 Task: For heading  Tahoma with underline.  font size for heading20,  'Change the font style of data to'Arial.  and font size to 12,  Change the alignment of both headline & data to Align left.  In the sheet   Prodigy Sales log book
Action: Mouse moved to (152, 170)
Screenshot: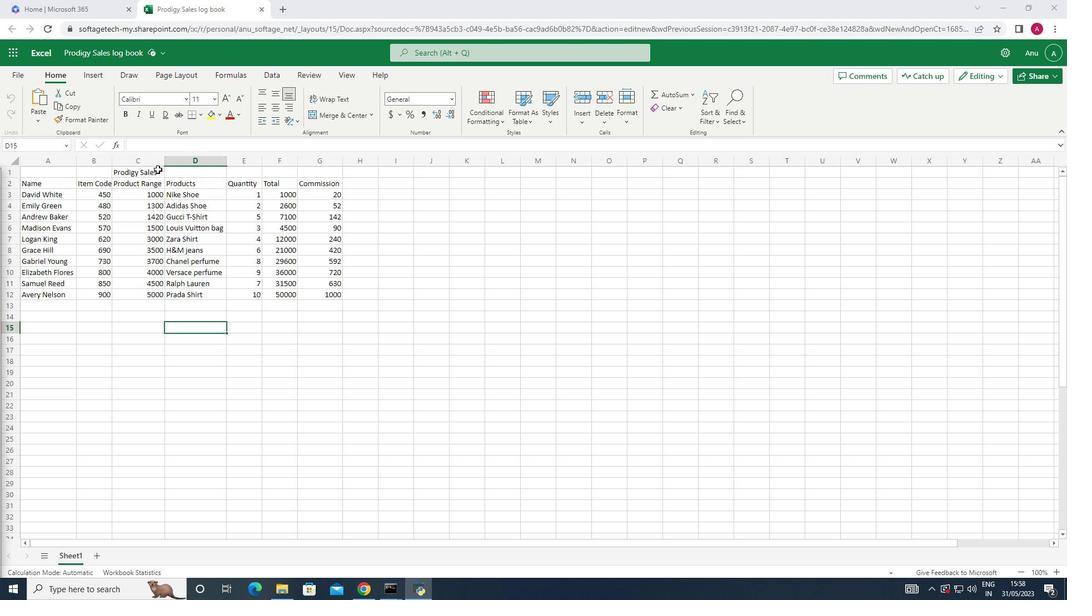 
Action: Mouse pressed left at (152, 170)
Screenshot: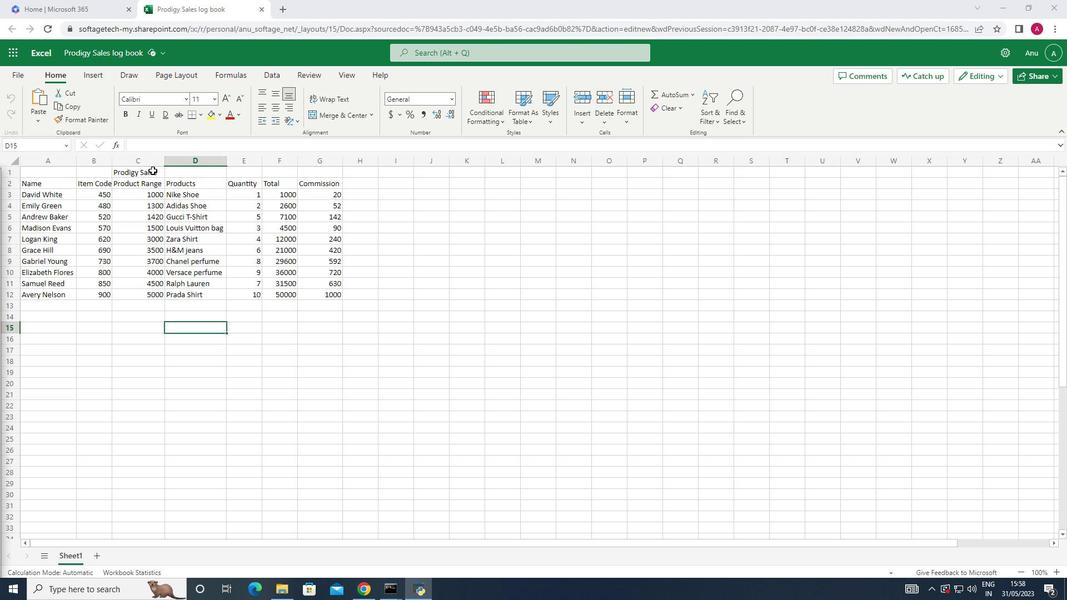
Action: Mouse moved to (184, 101)
Screenshot: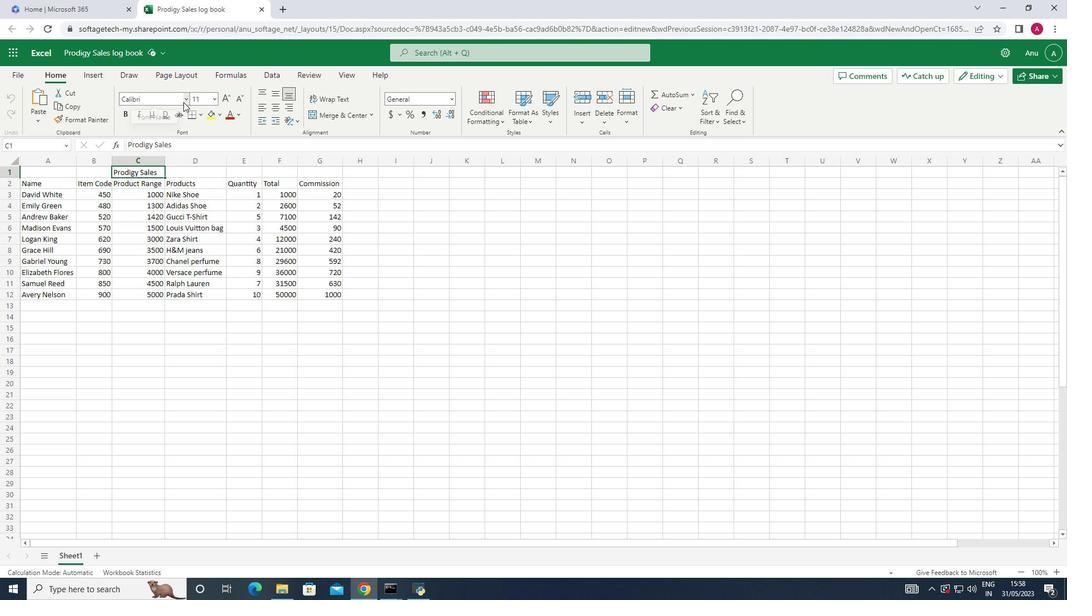 
Action: Mouse pressed left at (184, 101)
Screenshot: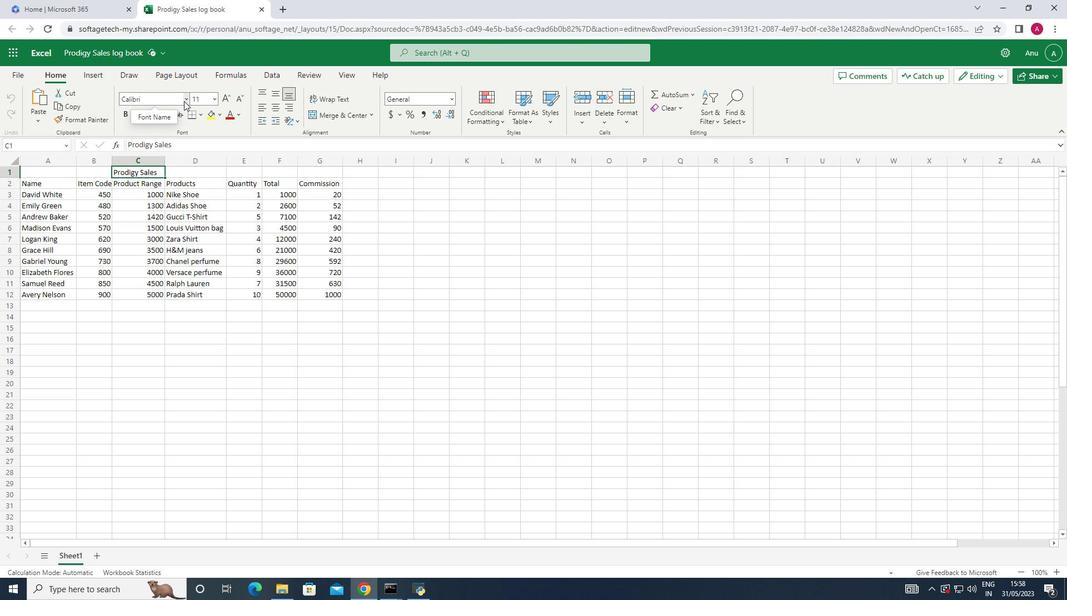 
Action: Mouse moved to (144, 256)
Screenshot: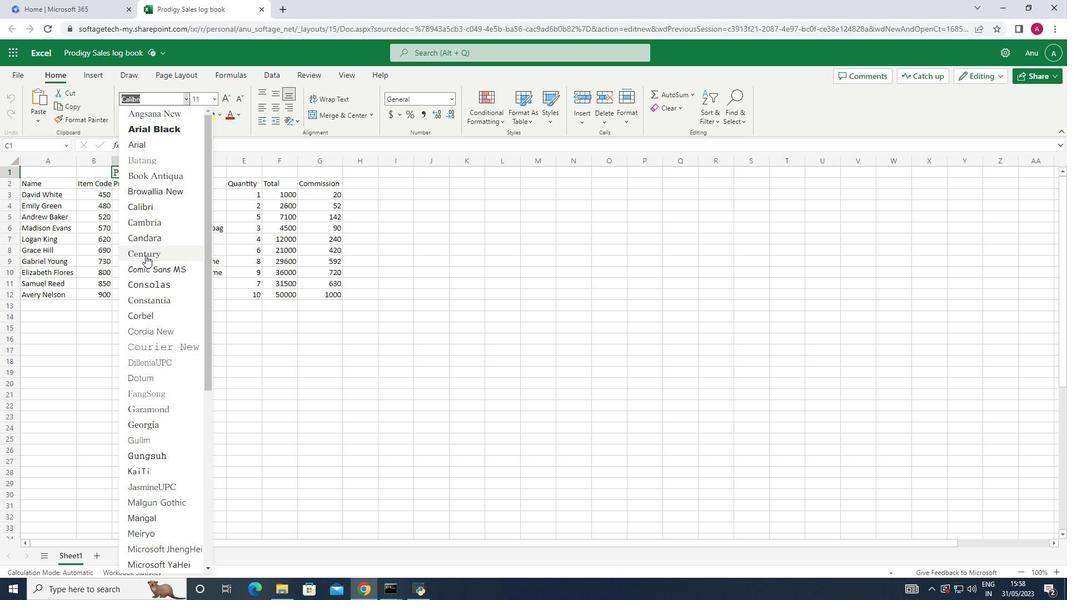 
Action: Mouse scrolled (144, 256) with delta (0, 0)
Screenshot: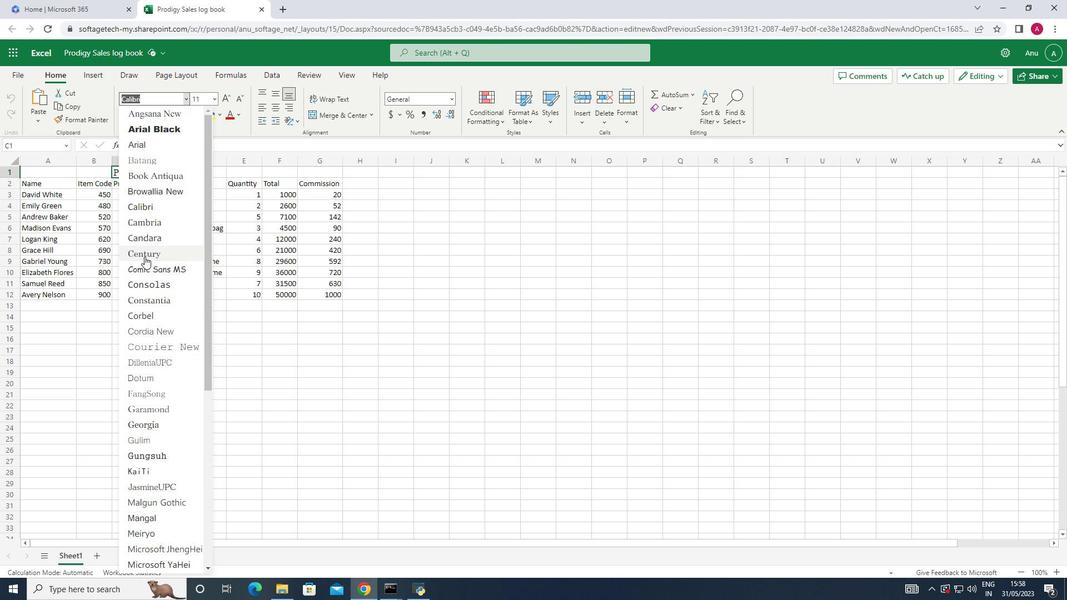 
Action: Mouse scrolled (144, 256) with delta (0, 0)
Screenshot: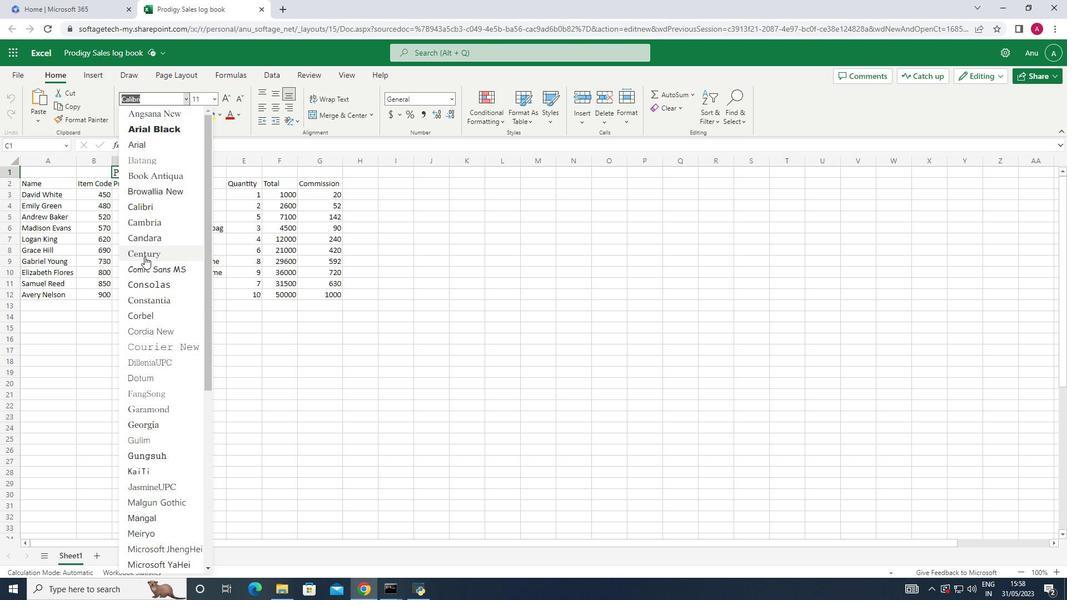 
Action: Mouse moved to (144, 257)
Screenshot: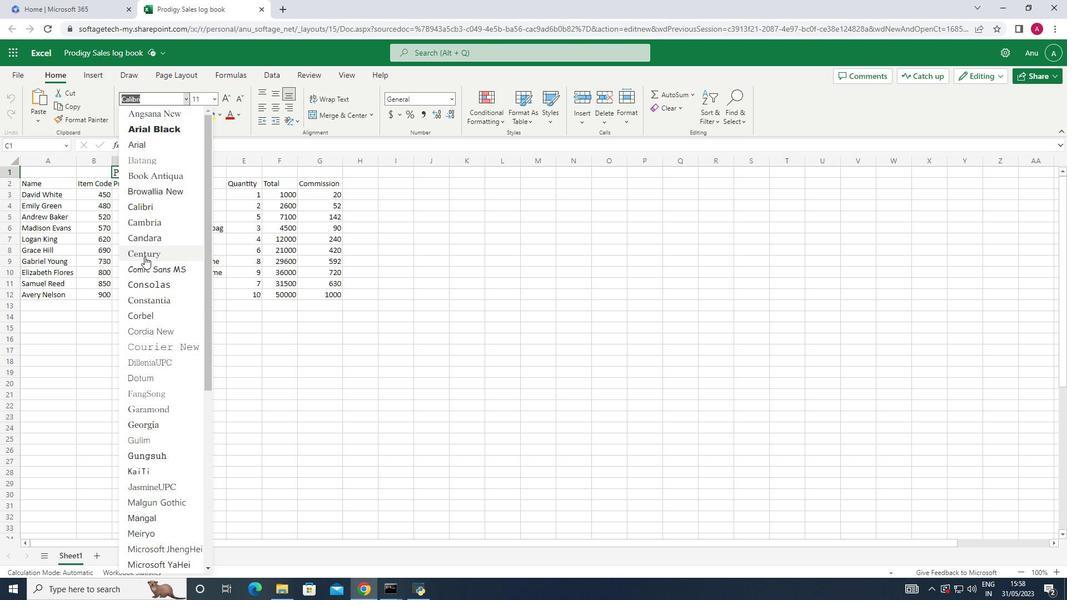 
Action: Mouse scrolled (144, 256) with delta (0, 0)
Screenshot: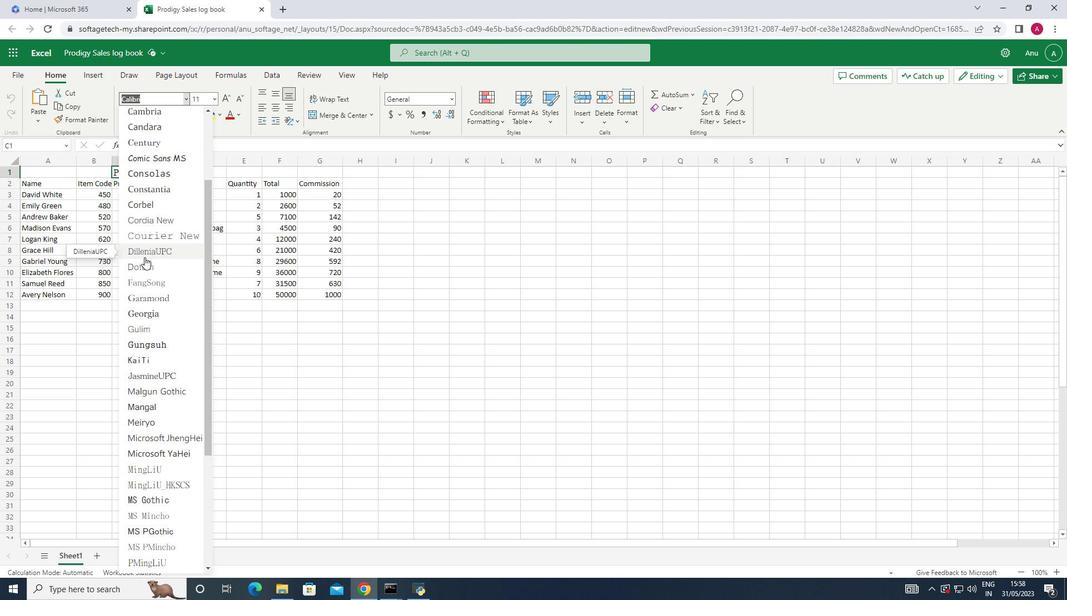 
Action: Mouse scrolled (144, 256) with delta (0, 0)
Screenshot: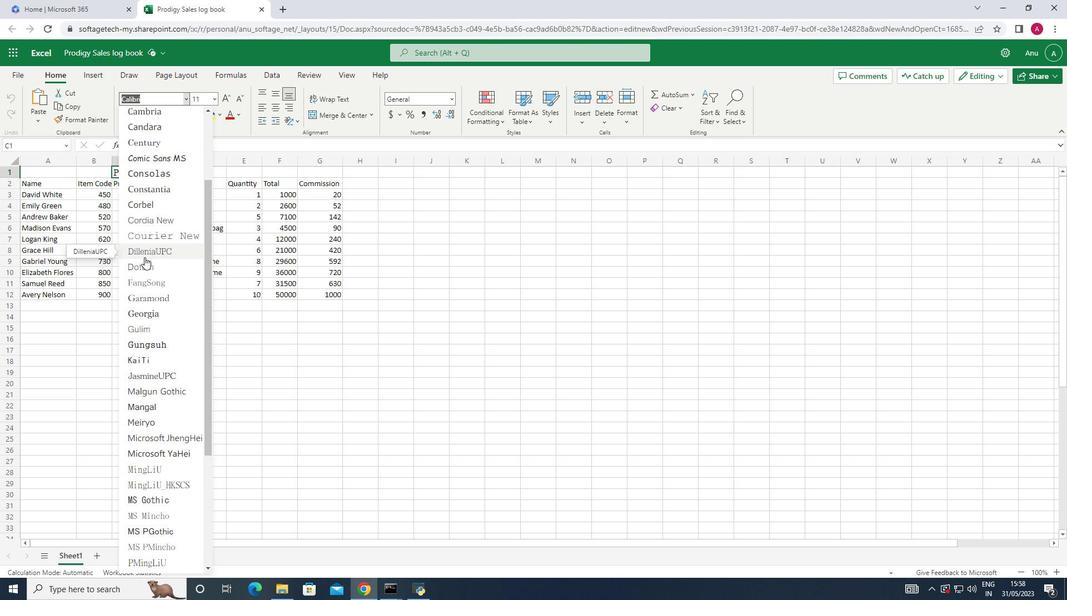 
Action: Mouse scrolled (144, 256) with delta (0, 0)
Screenshot: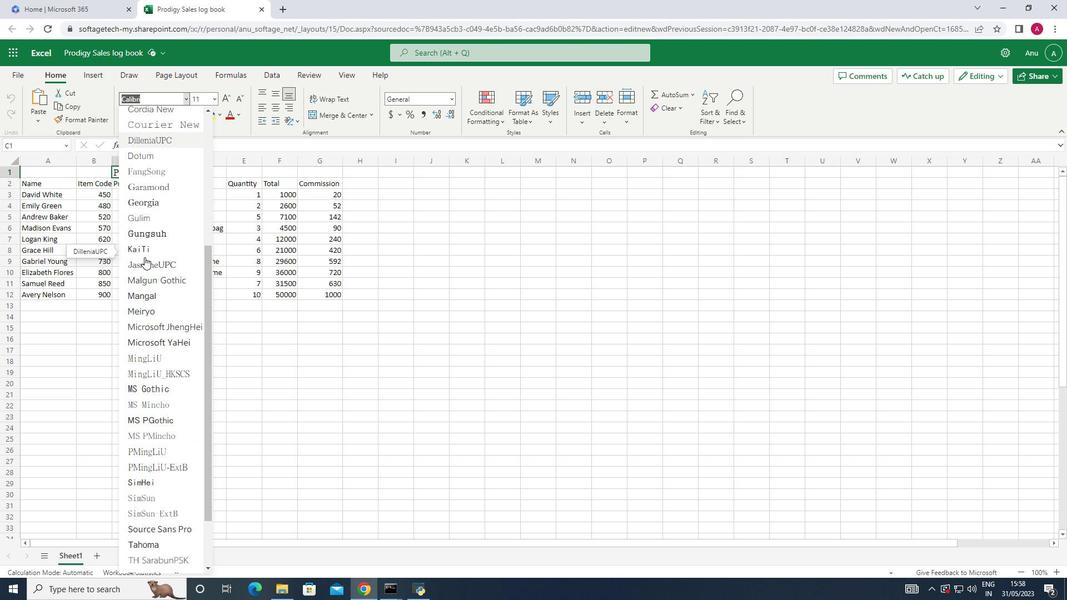 
Action: Mouse scrolled (144, 256) with delta (0, 0)
Screenshot: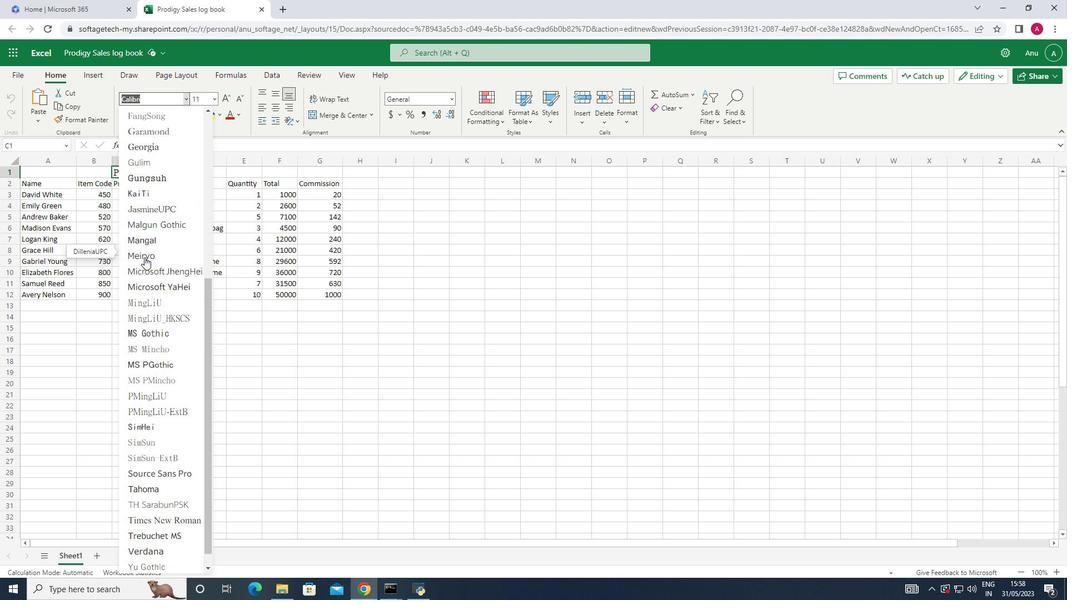 
Action: Mouse scrolled (144, 256) with delta (0, 0)
Screenshot: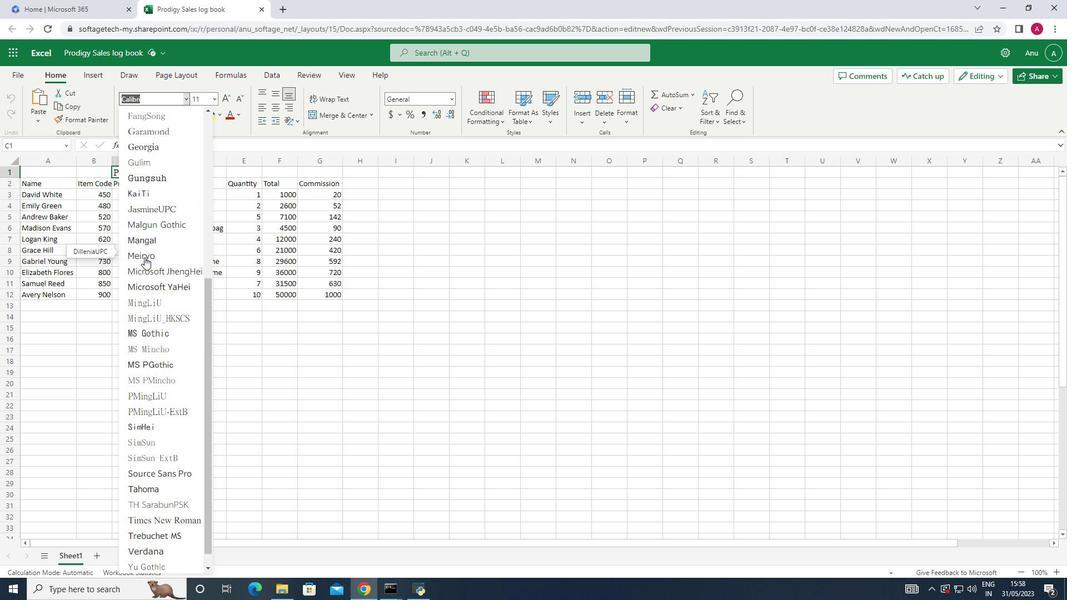 
Action: Mouse moved to (155, 470)
Screenshot: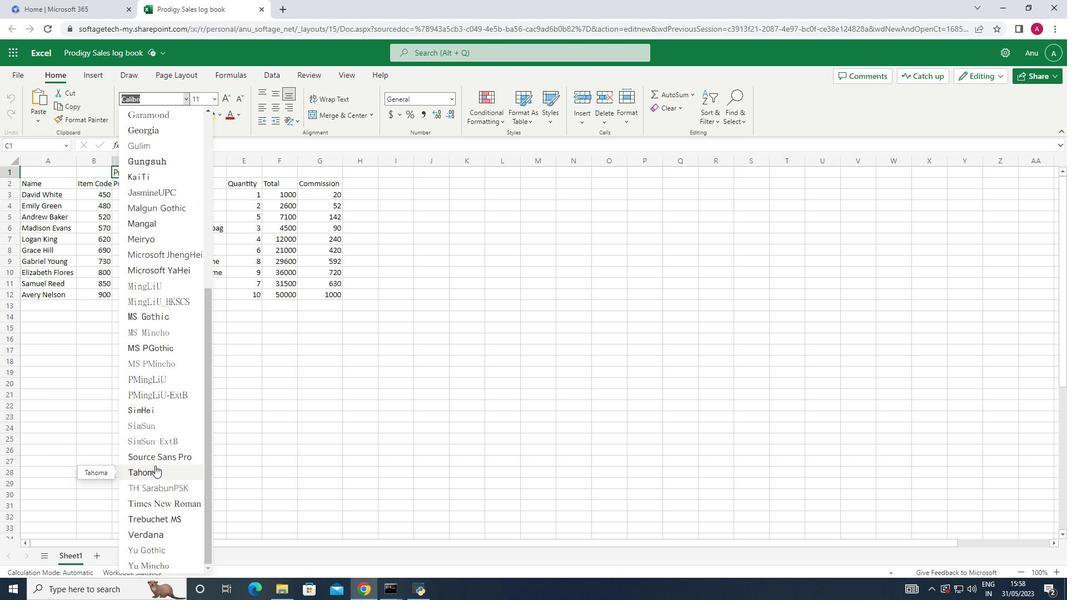
Action: Mouse pressed left at (155, 470)
Screenshot: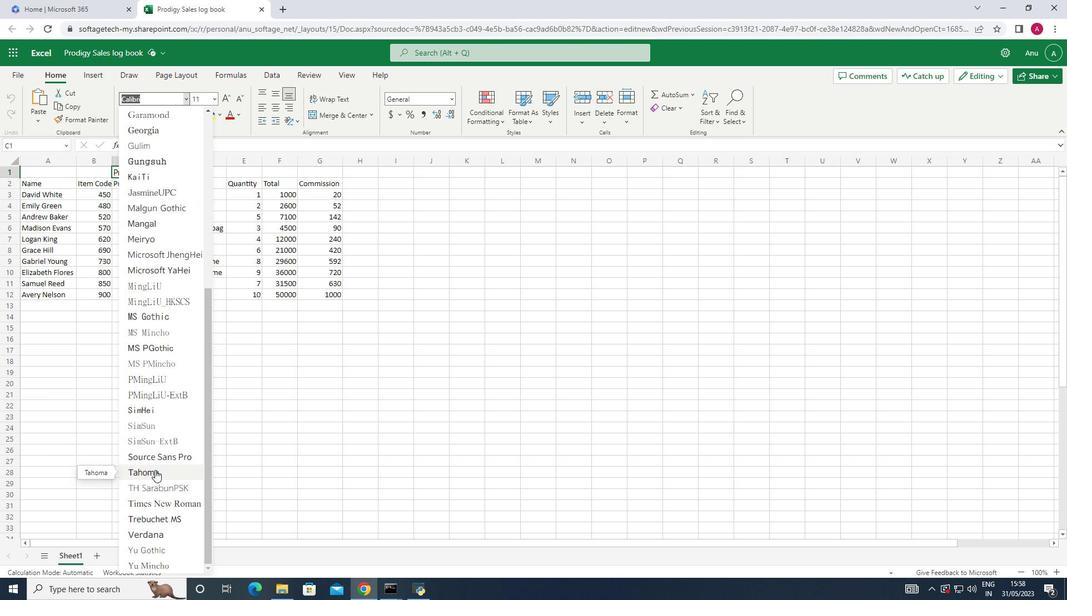 
Action: Mouse moved to (152, 117)
Screenshot: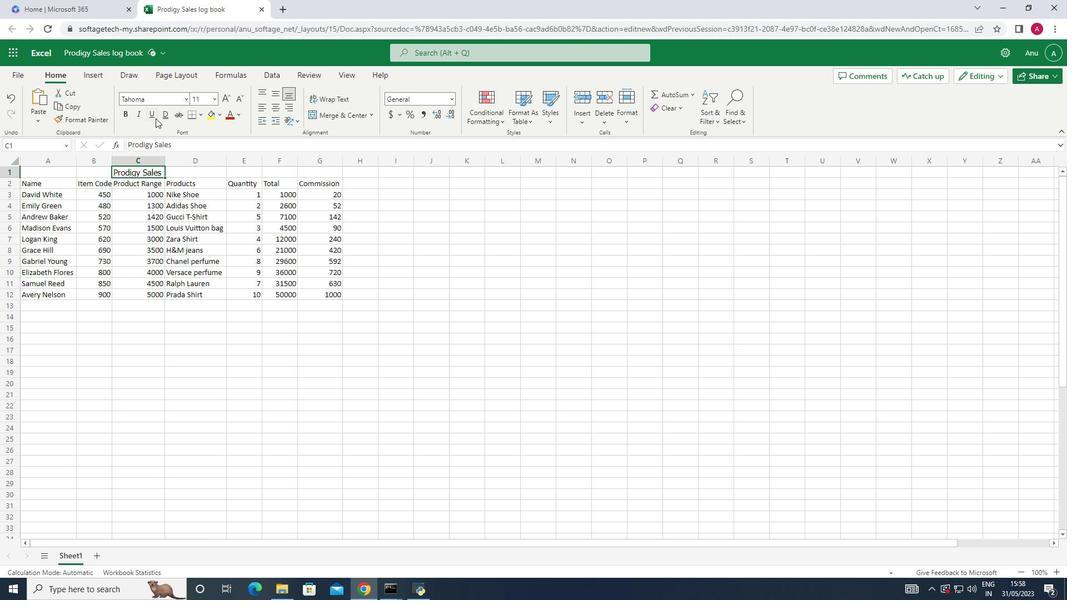 
Action: Mouse pressed left at (152, 117)
Screenshot: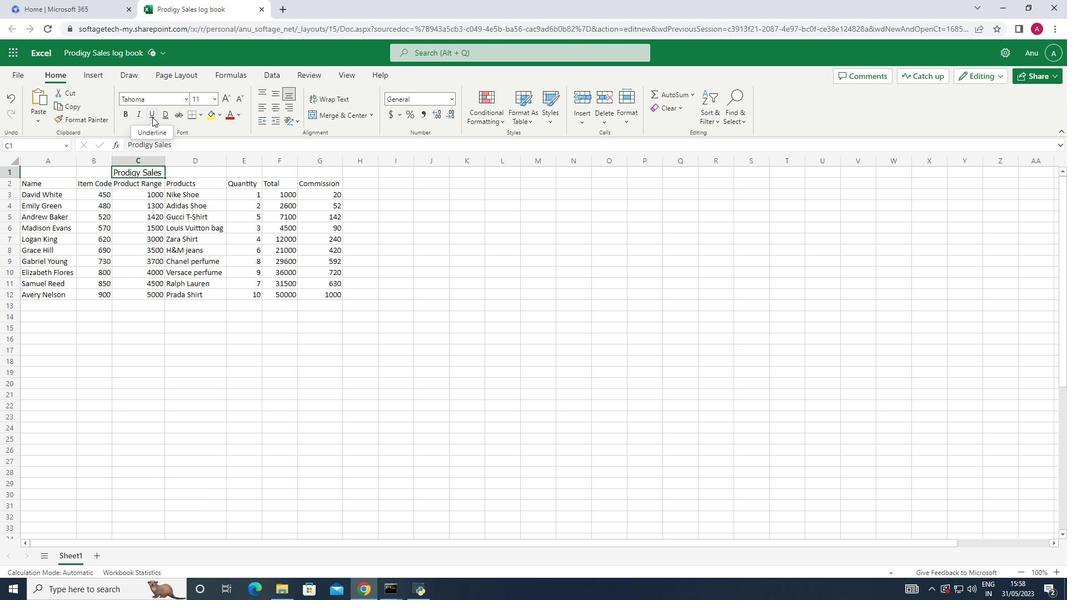 
Action: Mouse moved to (212, 102)
Screenshot: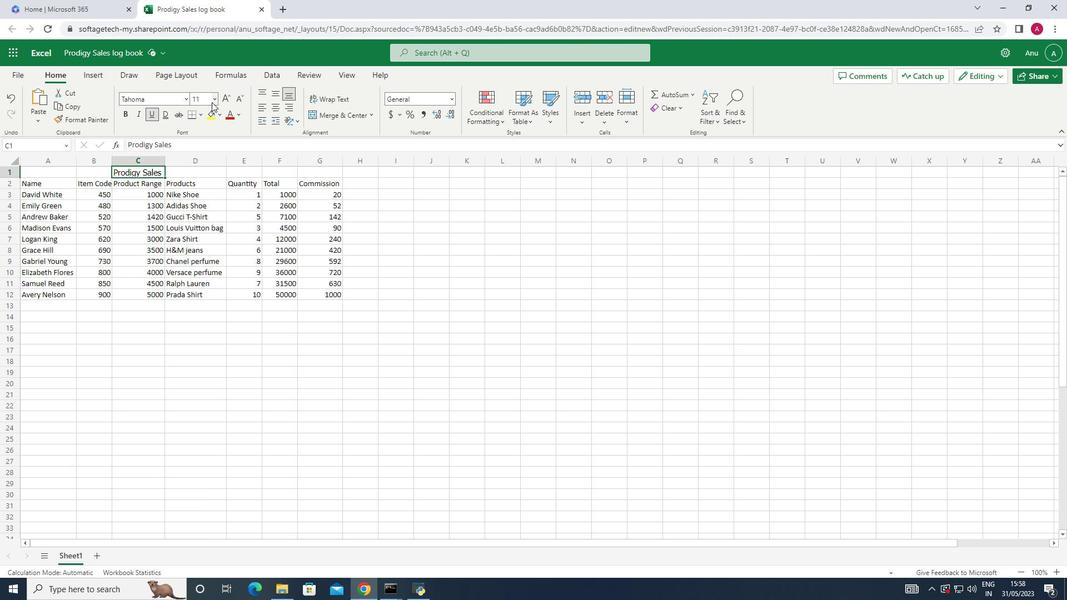
Action: Mouse pressed left at (212, 102)
Screenshot: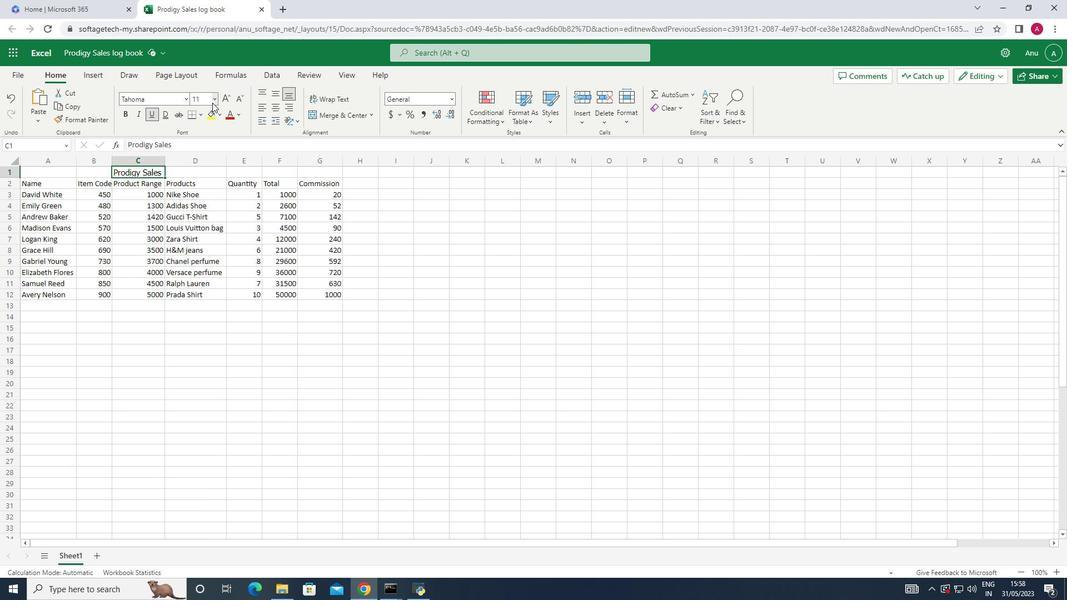 
Action: Mouse moved to (209, 234)
Screenshot: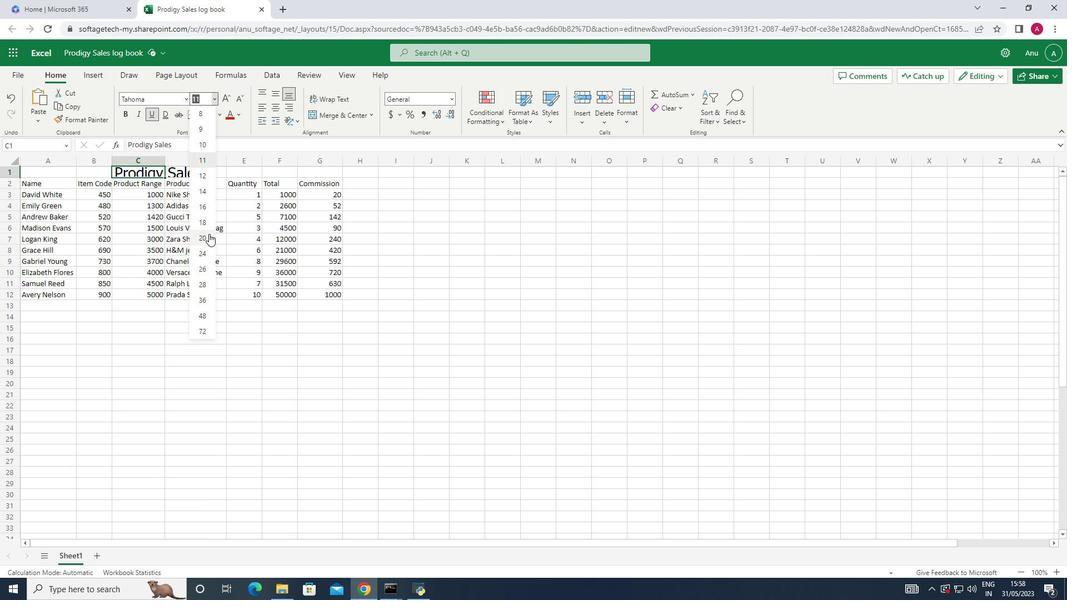 
Action: Mouse pressed left at (209, 234)
Screenshot: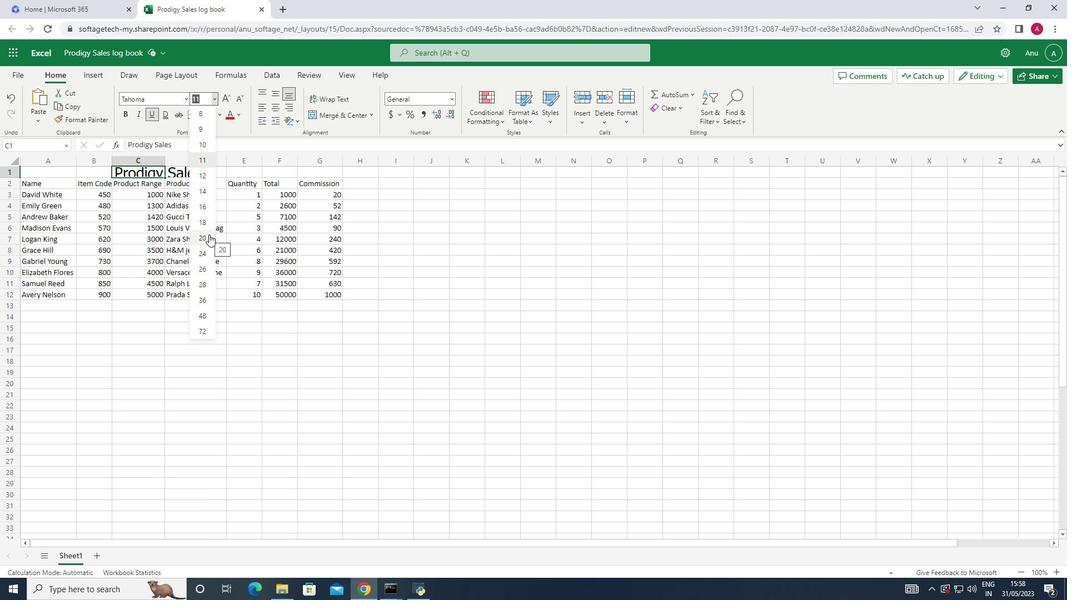 
Action: Mouse moved to (37, 185)
Screenshot: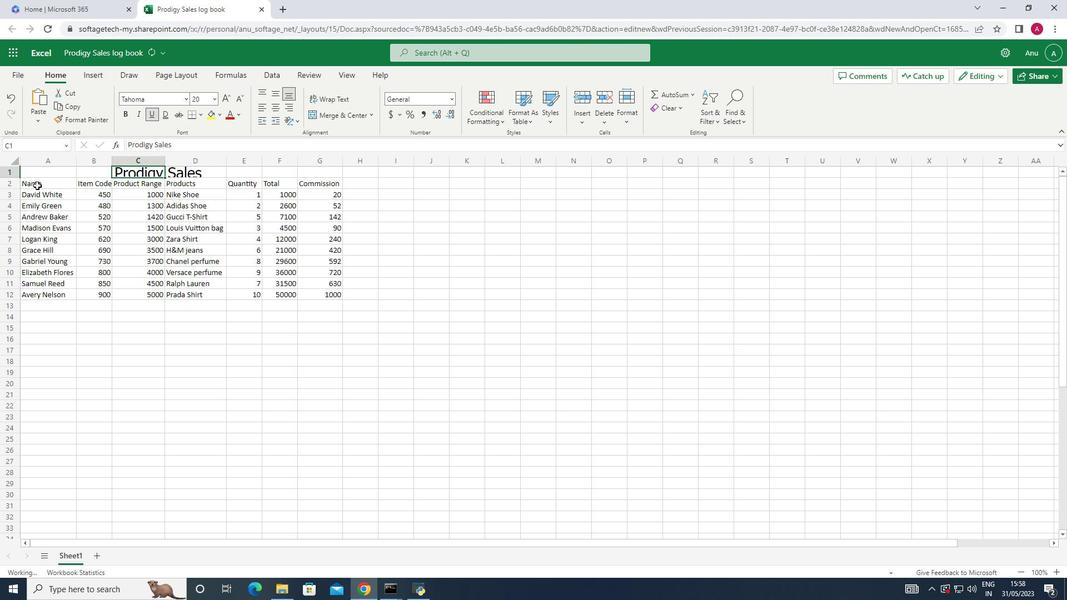 
Action: Mouse pressed left at (37, 185)
Screenshot: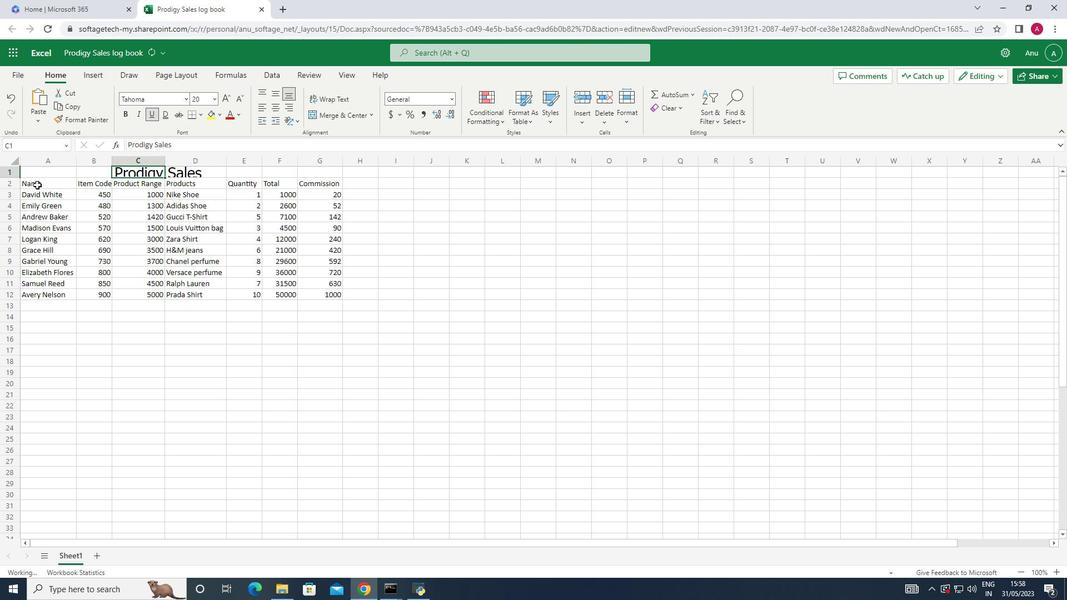 
Action: Mouse moved to (185, 96)
Screenshot: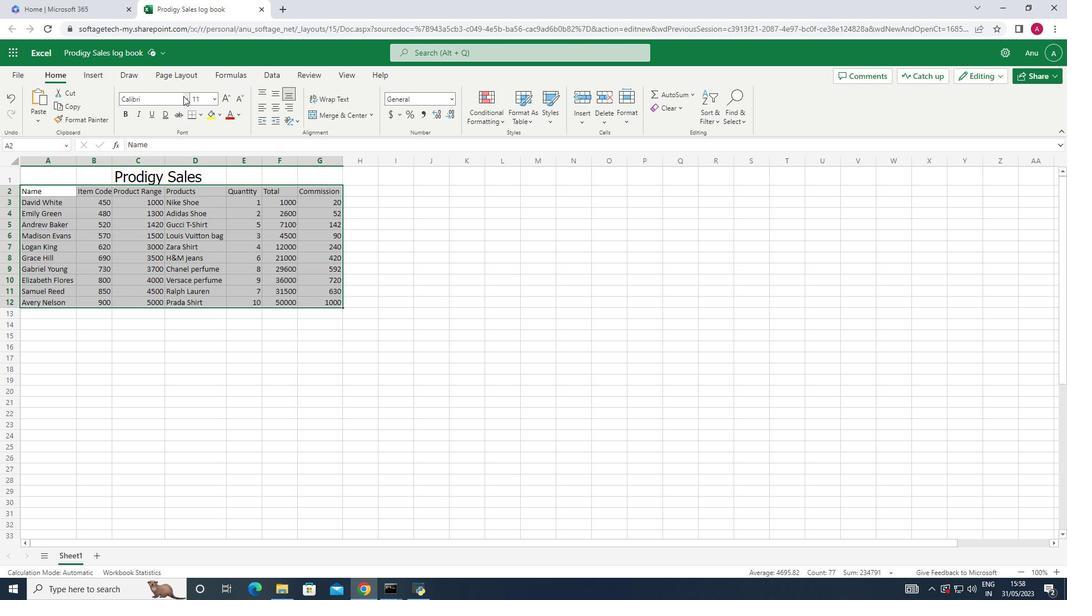 
Action: Mouse pressed left at (185, 96)
Screenshot: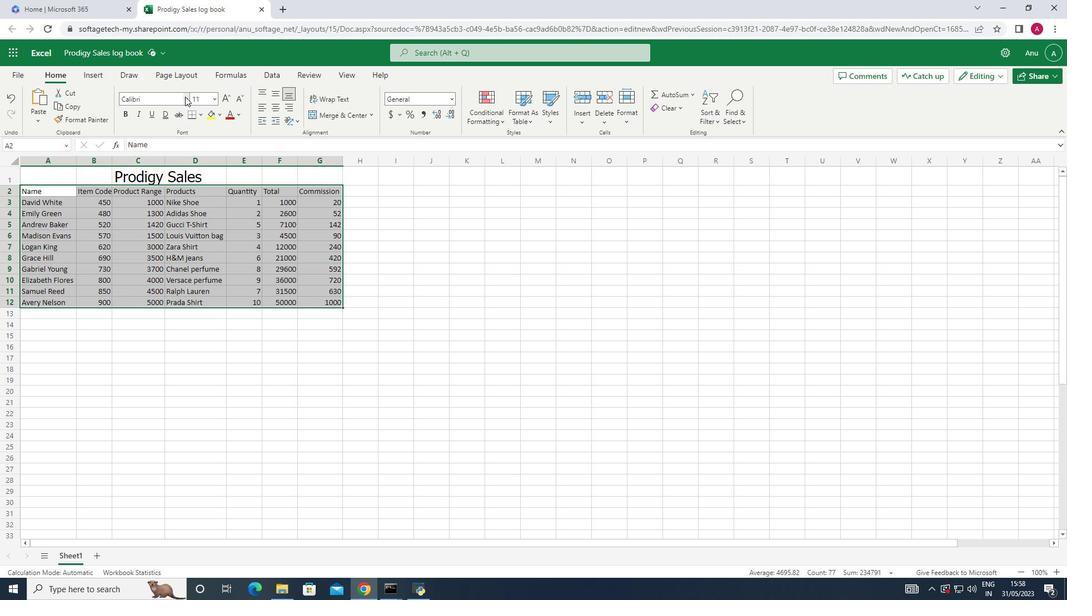 
Action: Mouse moved to (161, 138)
Screenshot: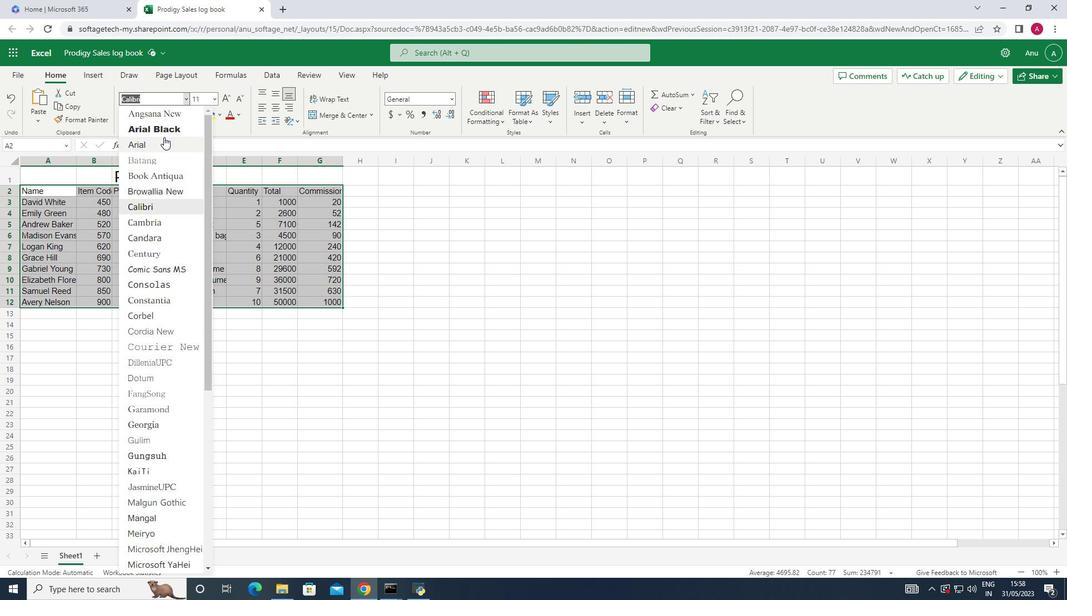
Action: Mouse pressed left at (161, 138)
Screenshot: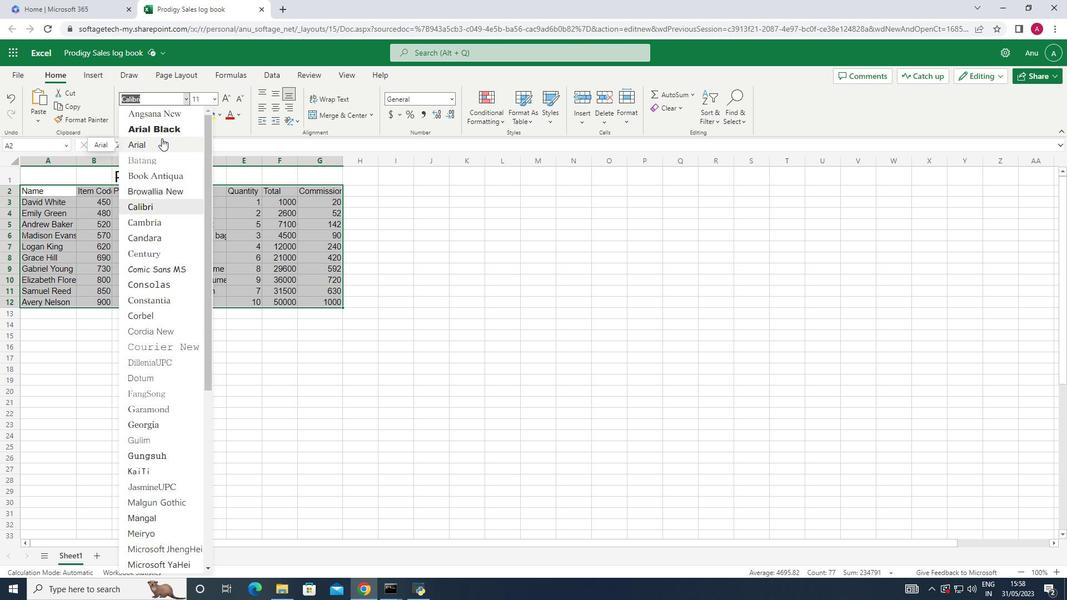 
Action: Mouse moved to (213, 100)
Screenshot: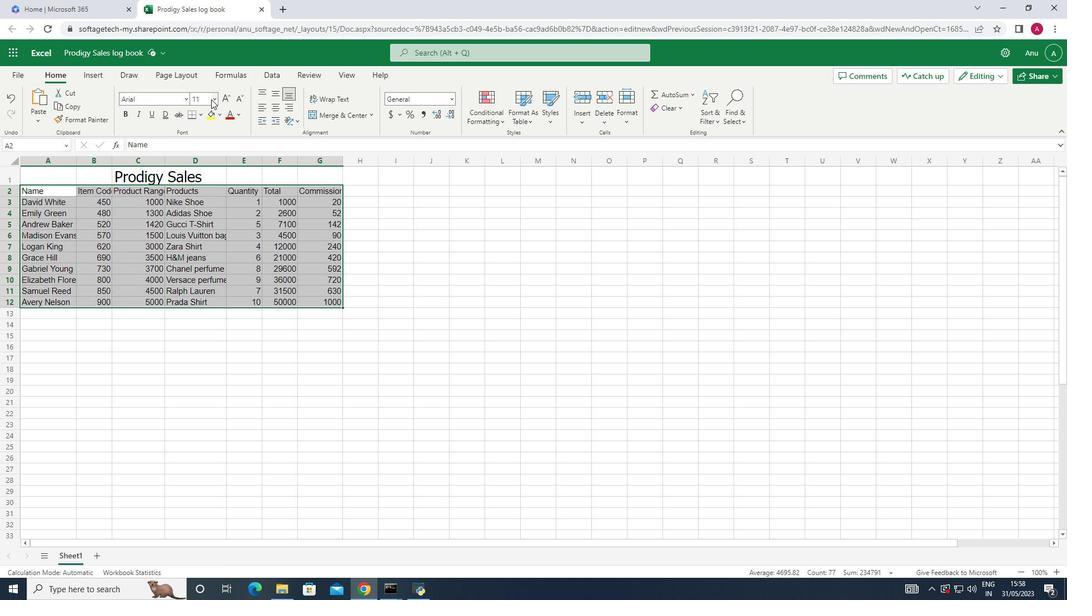 
Action: Mouse pressed left at (213, 100)
Screenshot: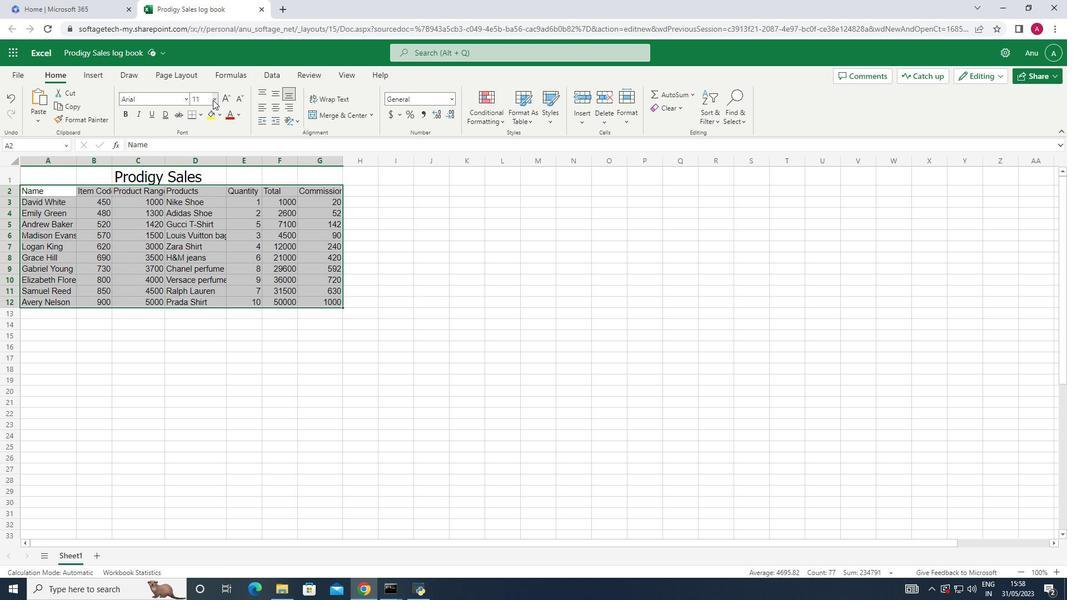 
Action: Mouse moved to (204, 172)
Screenshot: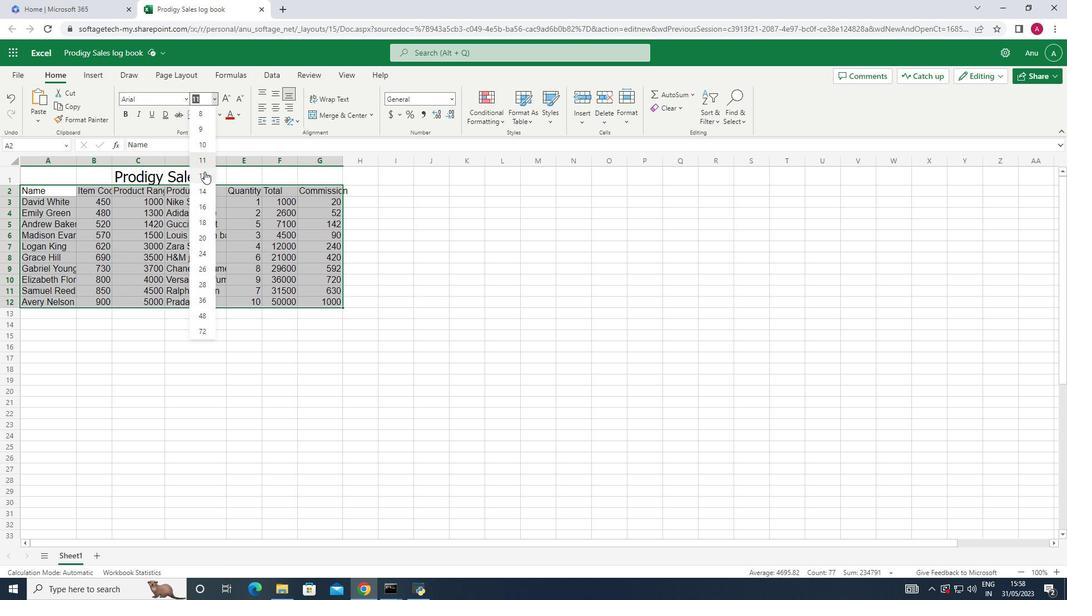 
Action: Mouse pressed left at (204, 172)
Screenshot: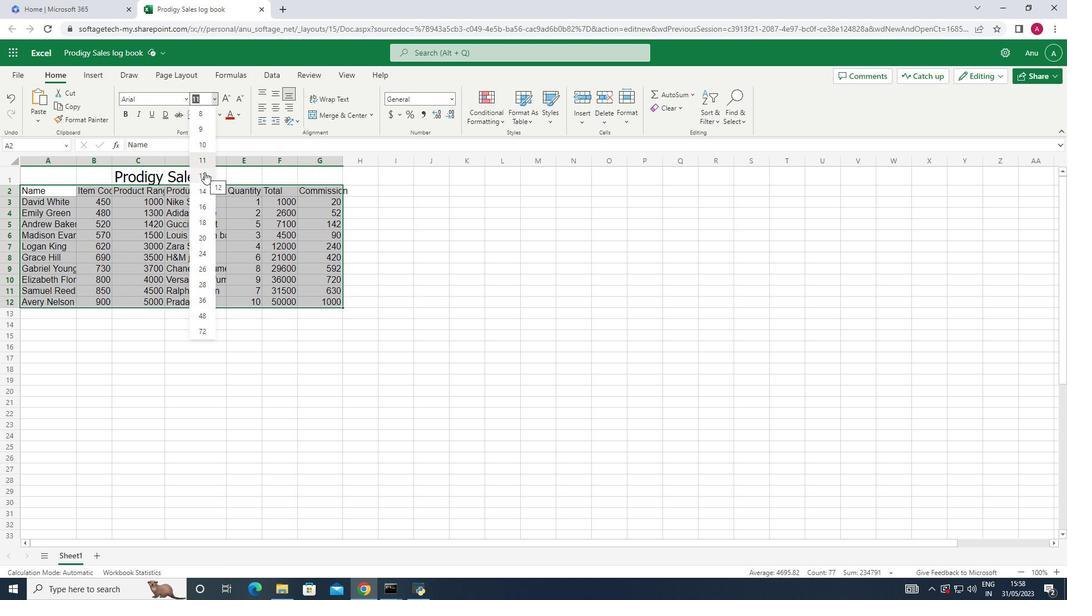 
Action: Mouse moved to (260, 109)
Screenshot: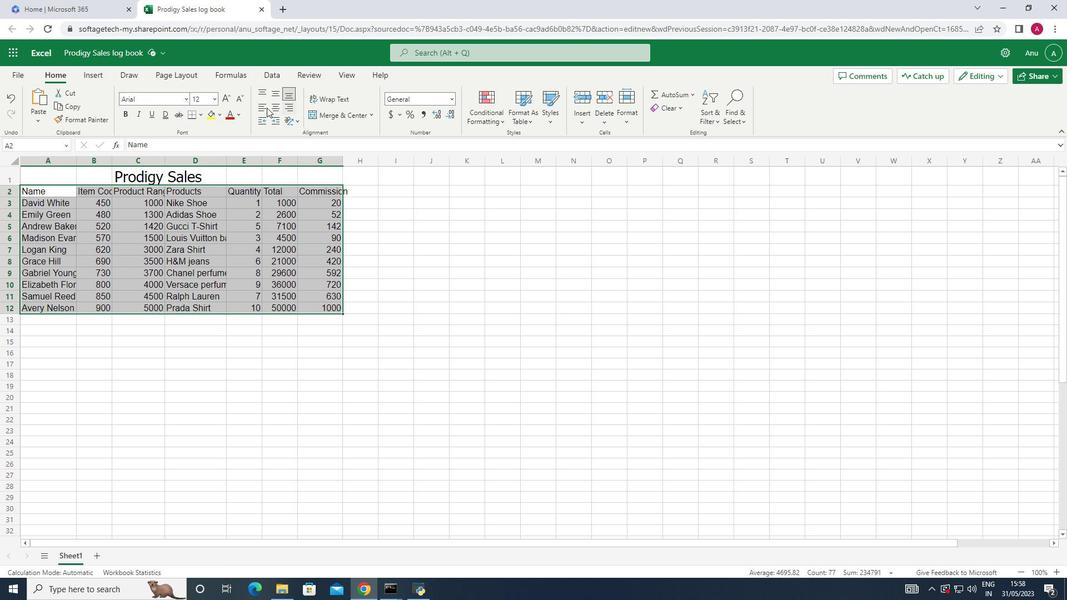 
Action: Mouse pressed left at (260, 109)
Screenshot: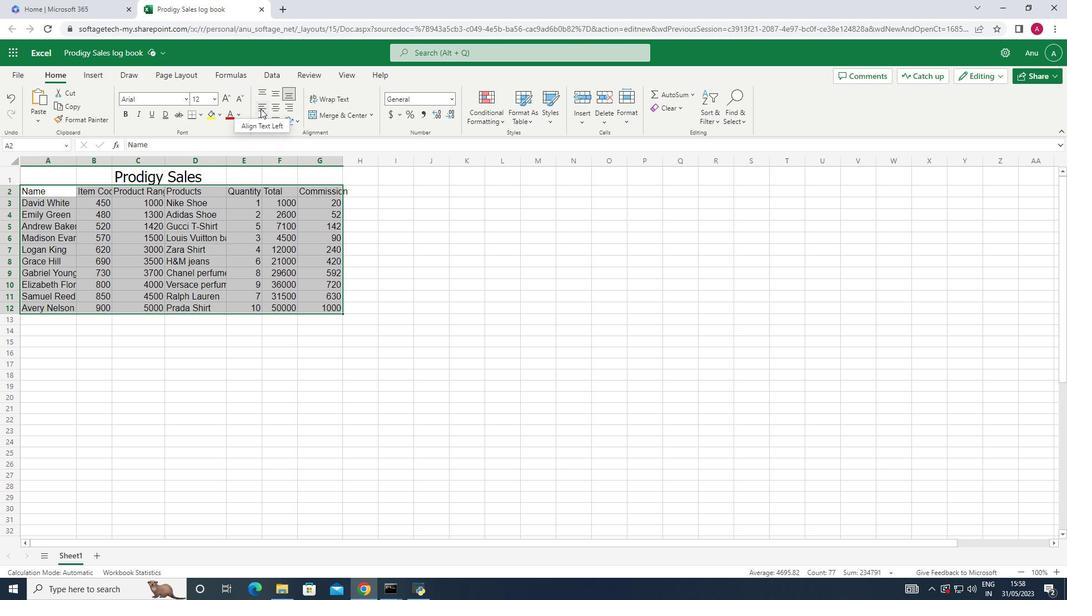 
Action: Mouse moved to (389, 265)
Screenshot: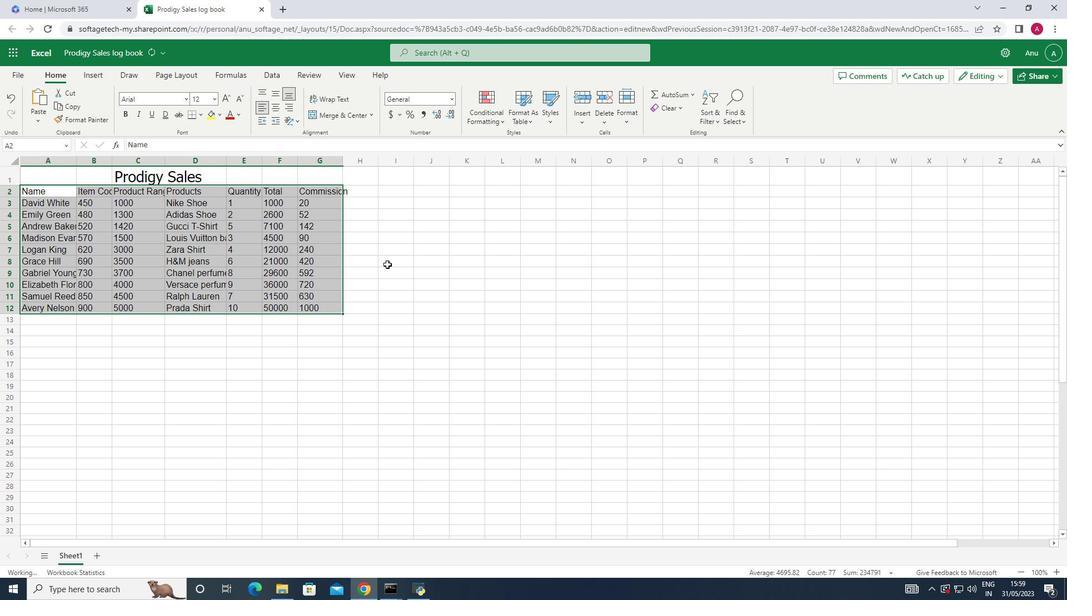 
Action: Mouse pressed left at (389, 265)
Screenshot: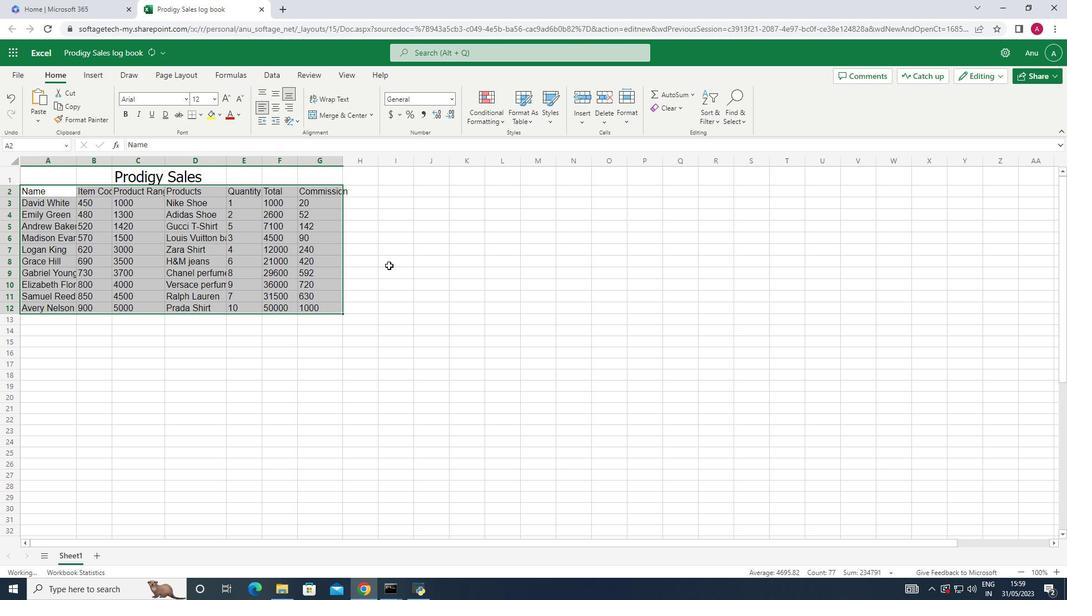 
Action: Mouse moved to (341, 160)
Screenshot: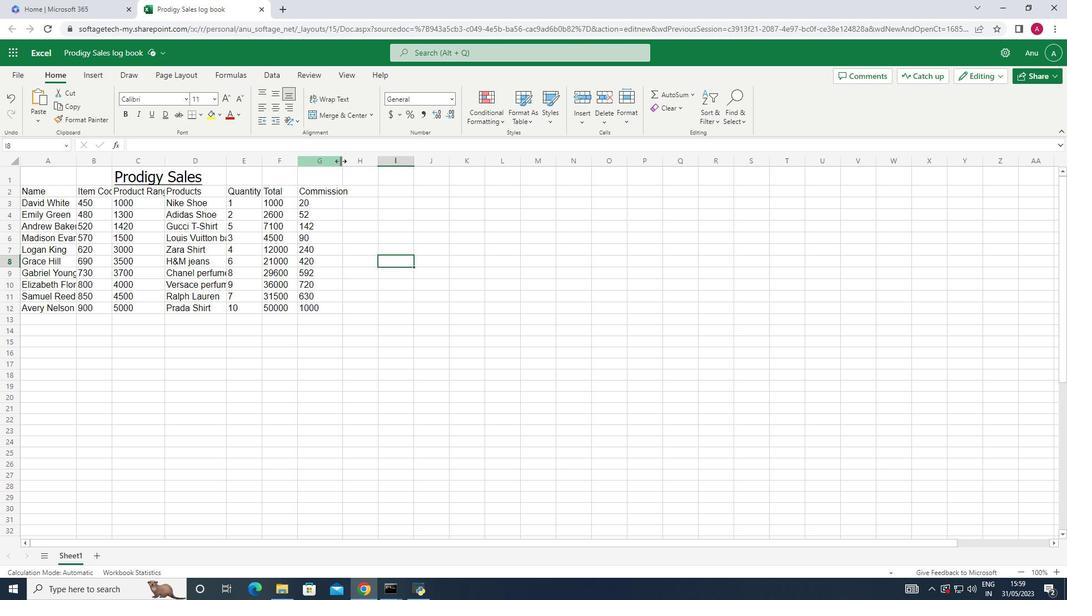 
Action: Mouse pressed left at (341, 160)
Screenshot: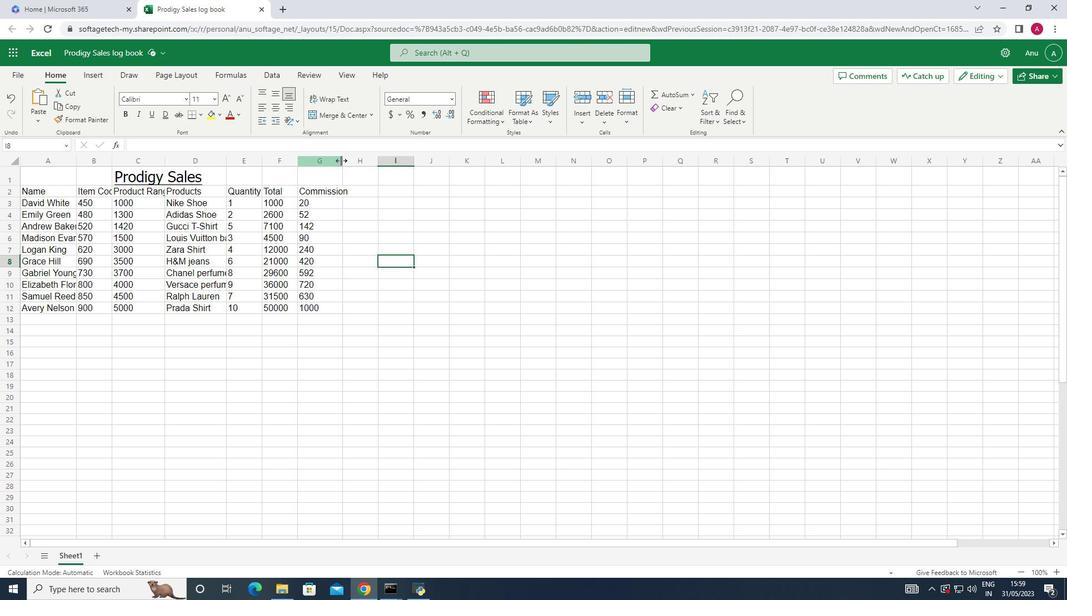 
Action: Mouse pressed left at (341, 160)
Screenshot: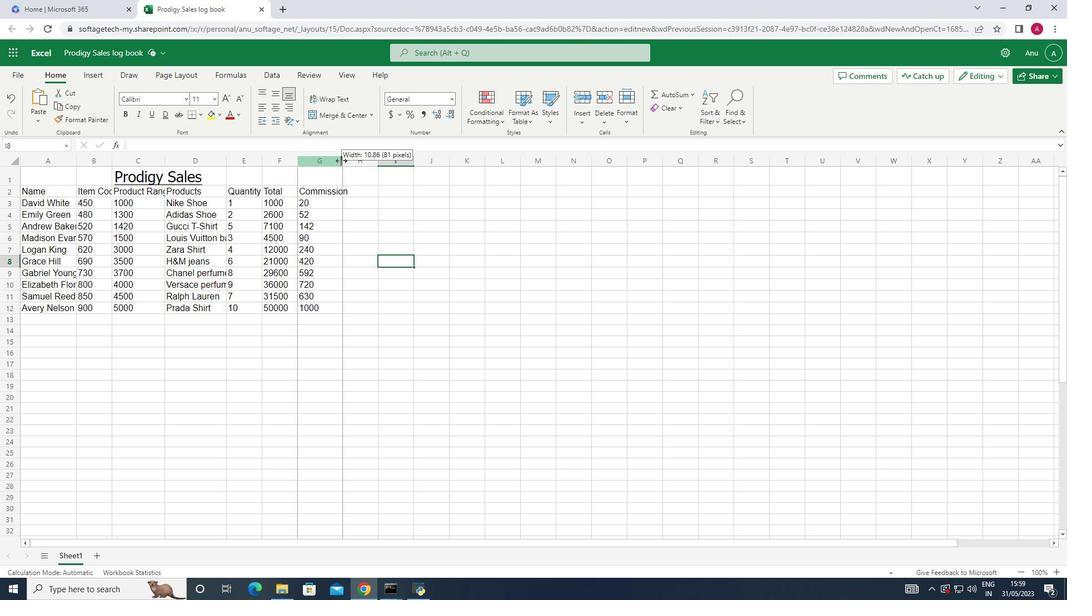 
Action: Mouse moved to (110, 155)
Screenshot: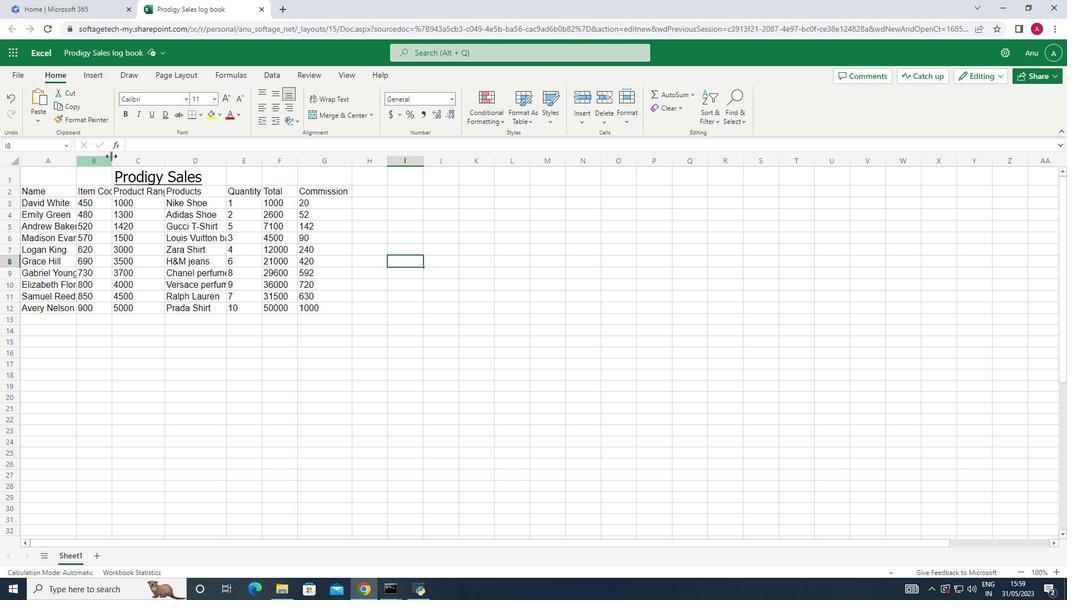 
Action: Mouse pressed left at (110, 155)
Screenshot: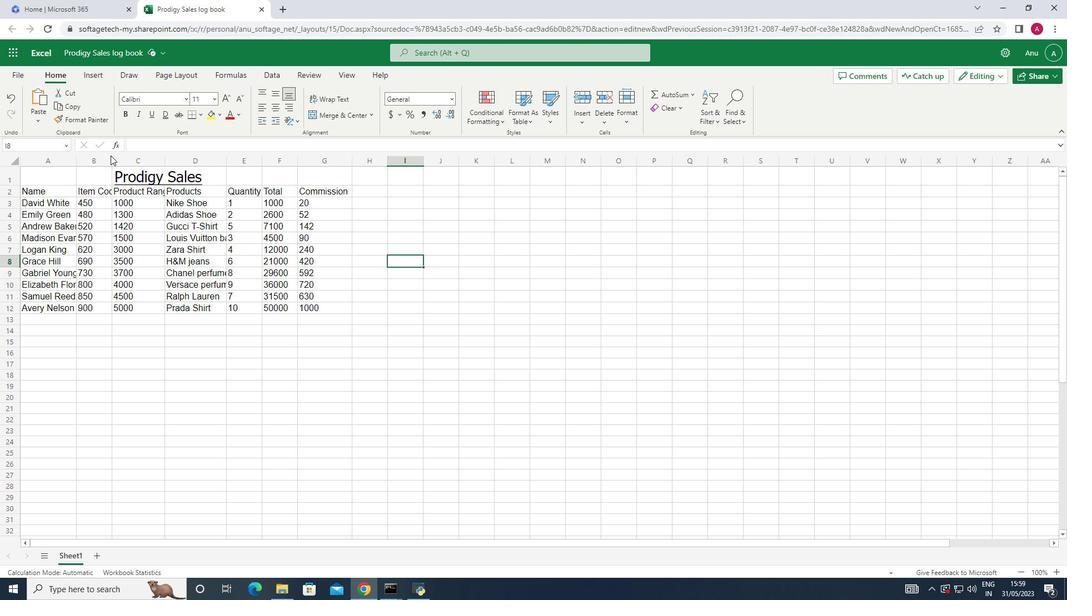 
Action: Mouse moved to (111, 160)
Screenshot: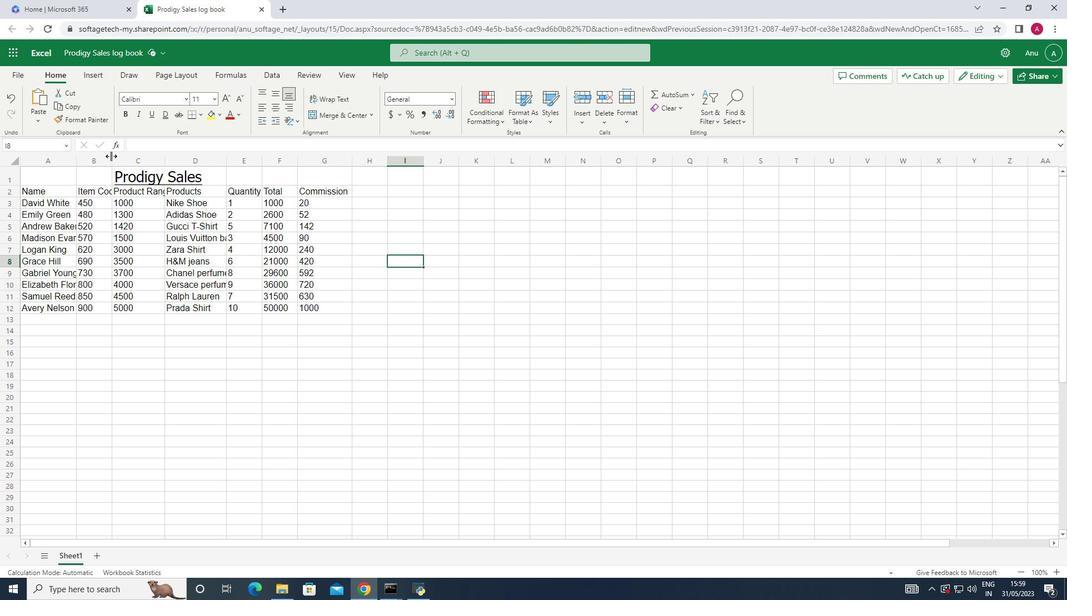 
Action: Mouse pressed left at (111, 160)
Screenshot: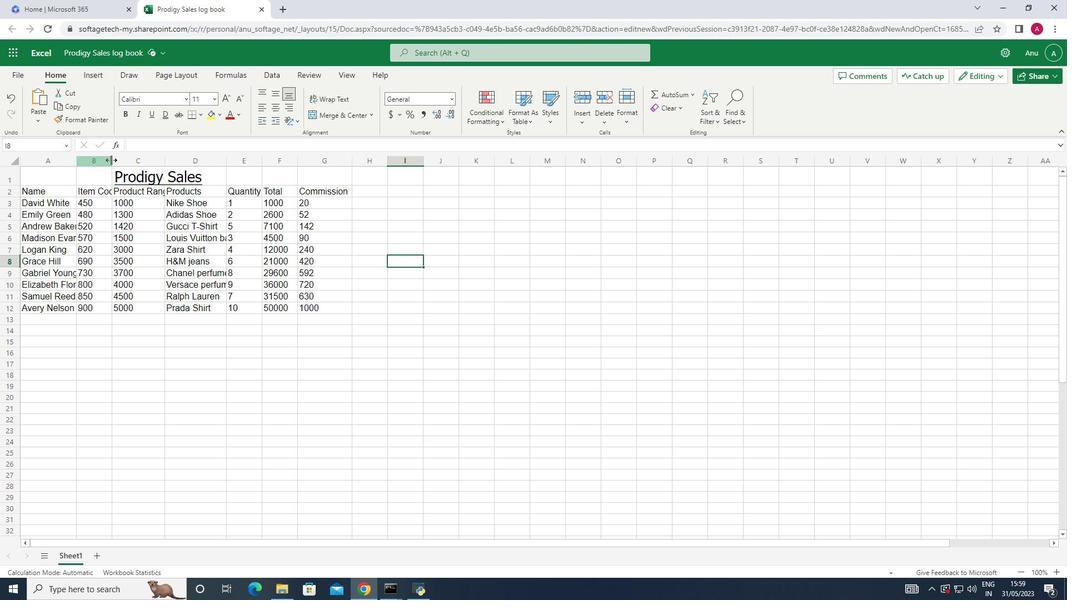 
Action: Mouse pressed left at (111, 160)
Screenshot: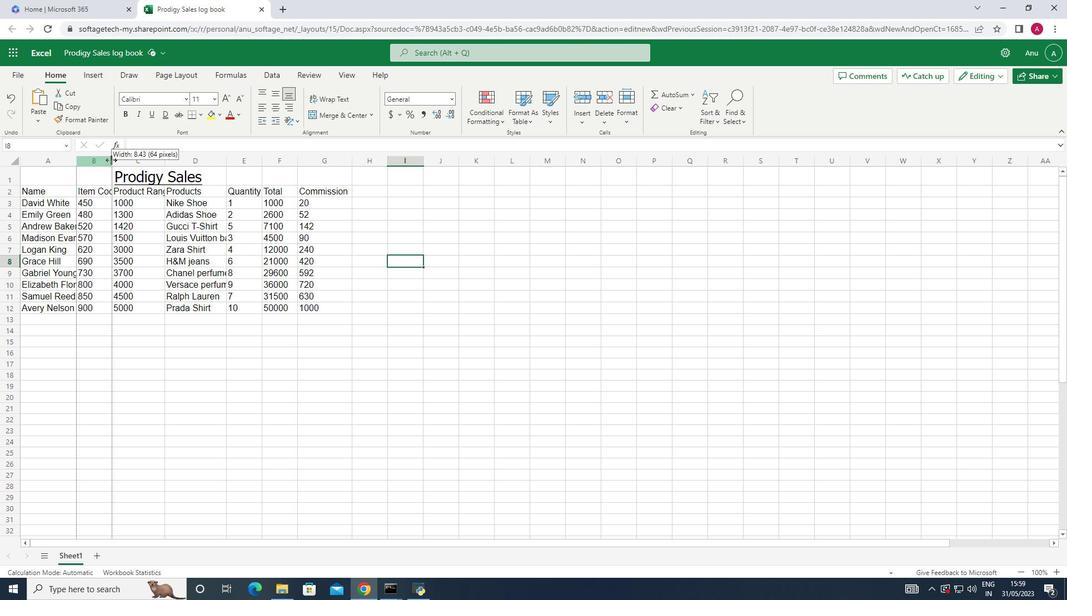 
Action: Mouse moved to (76, 164)
Screenshot: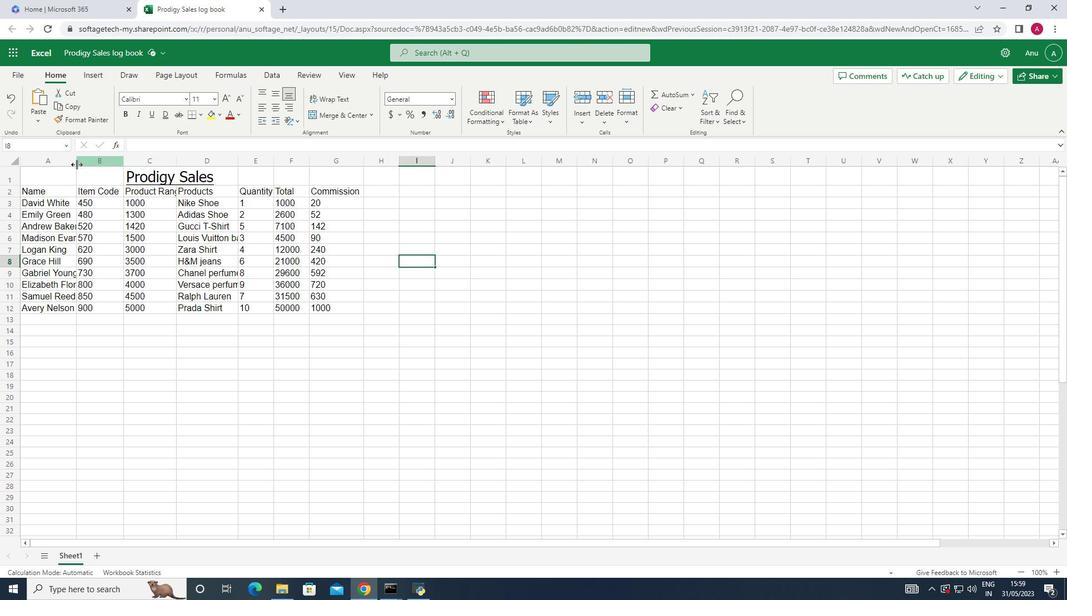 
Action: Mouse pressed left at (76, 164)
Screenshot: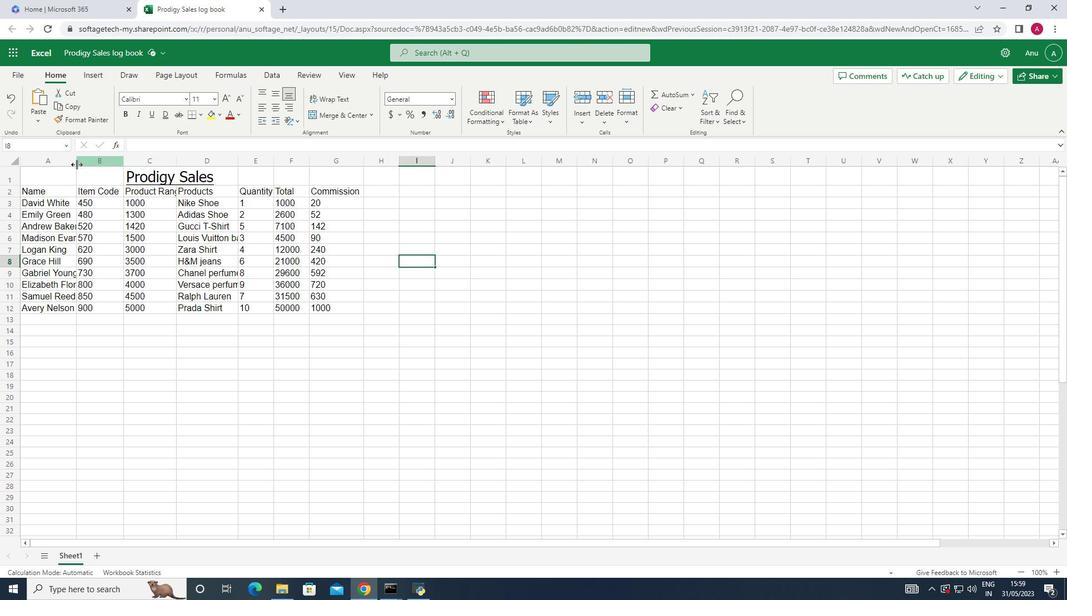 
Action: Mouse pressed left at (76, 164)
Screenshot: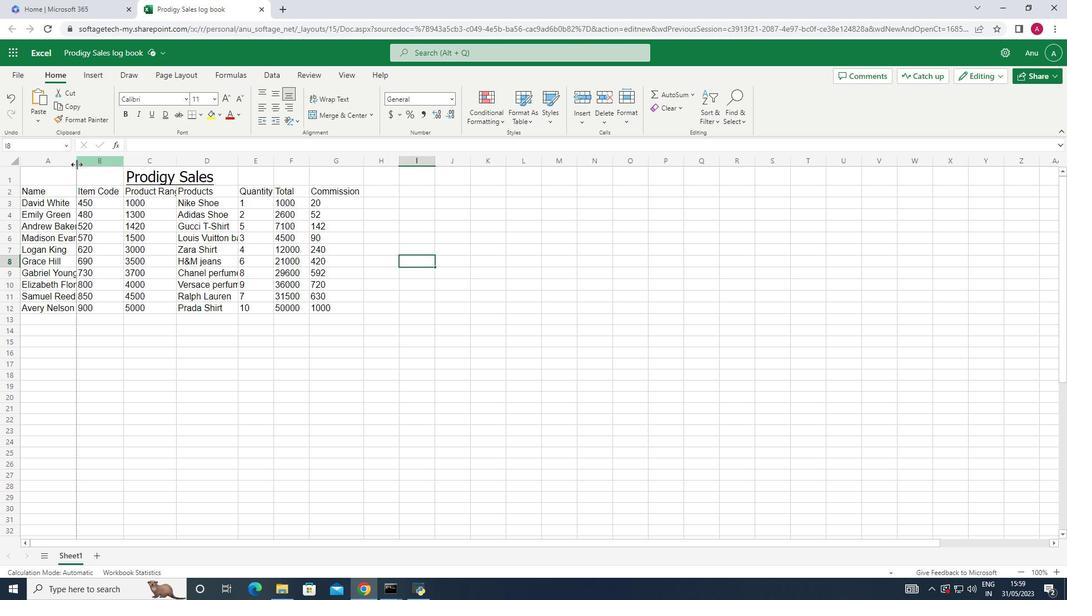 
Action: Mouse moved to (323, 414)
Screenshot: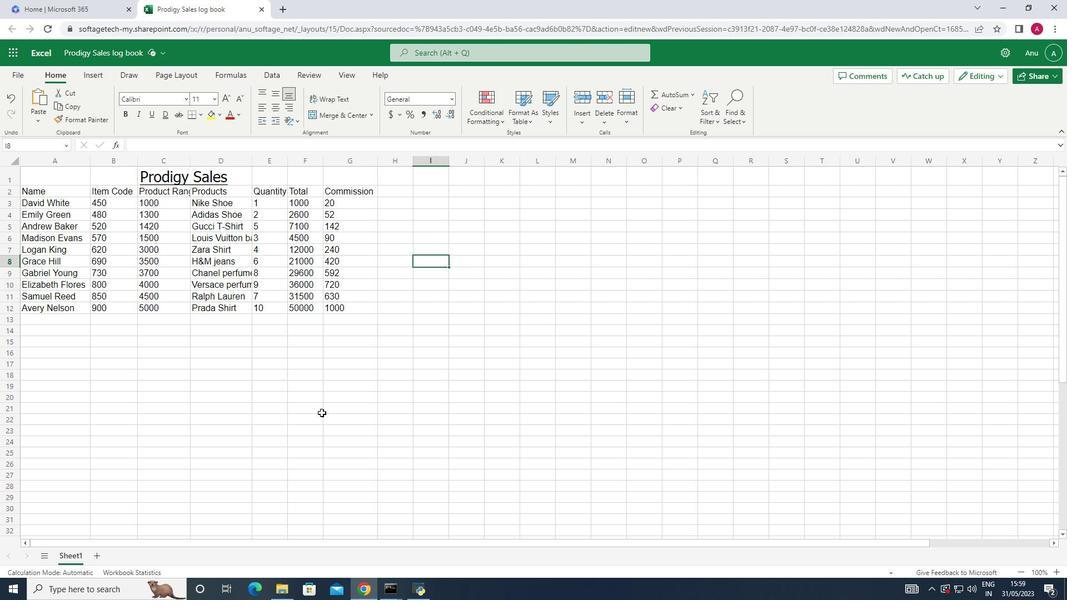 
